 Task: Look for products from Three Bridges only.
Action: Mouse pressed left at (15, 79)
Screenshot: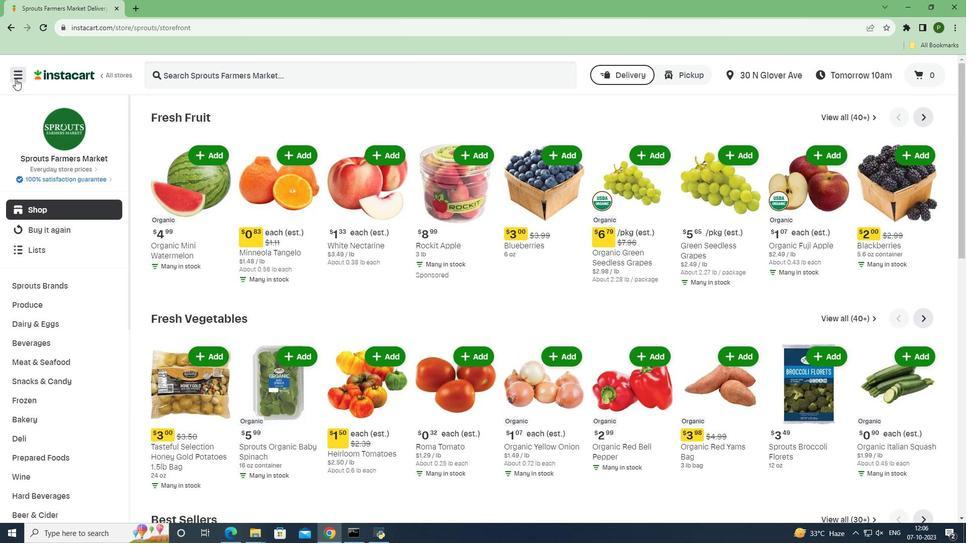 
Action: Mouse moved to (39, 259)
Screenshot: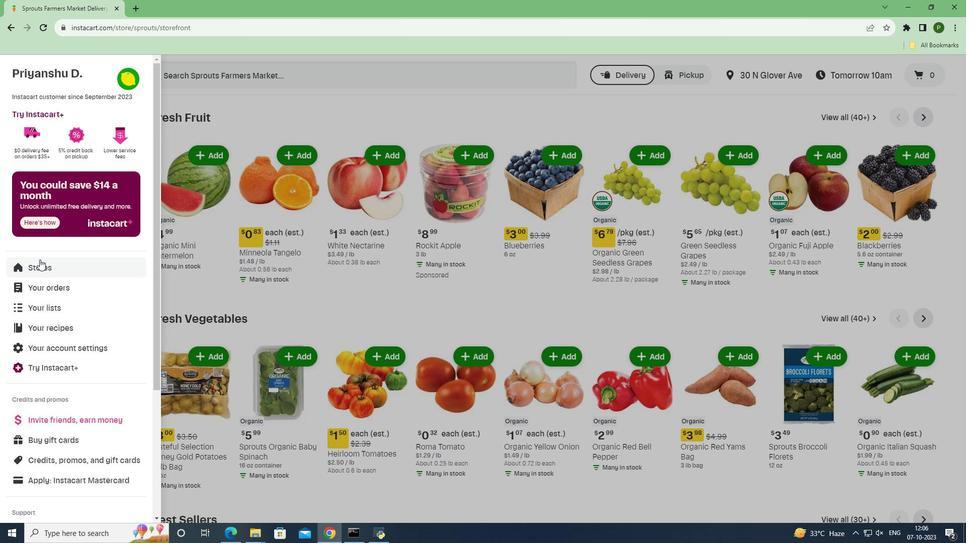 
Action: Mouse pressed left at (39, 259)
Screenshot: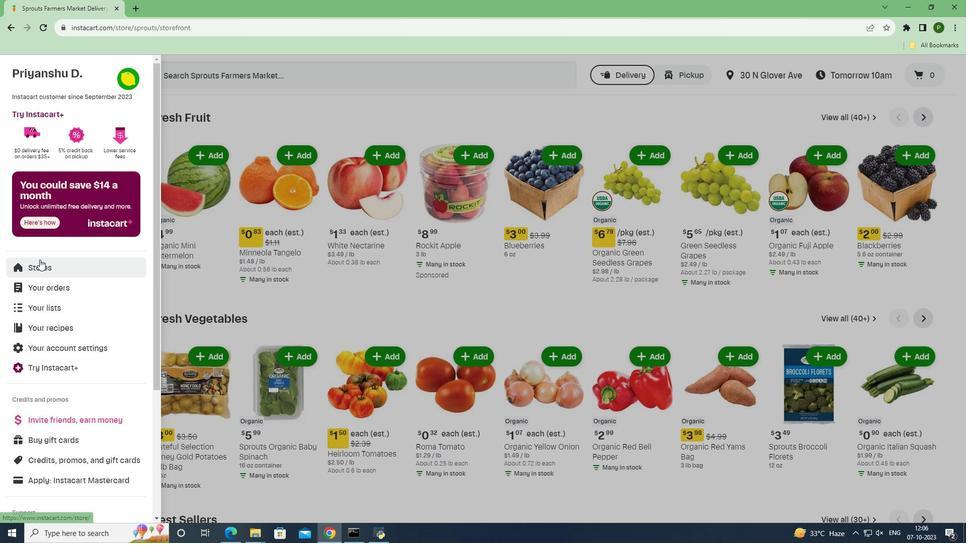 
Action: Mouse moved to (217, 117)
Screenshot: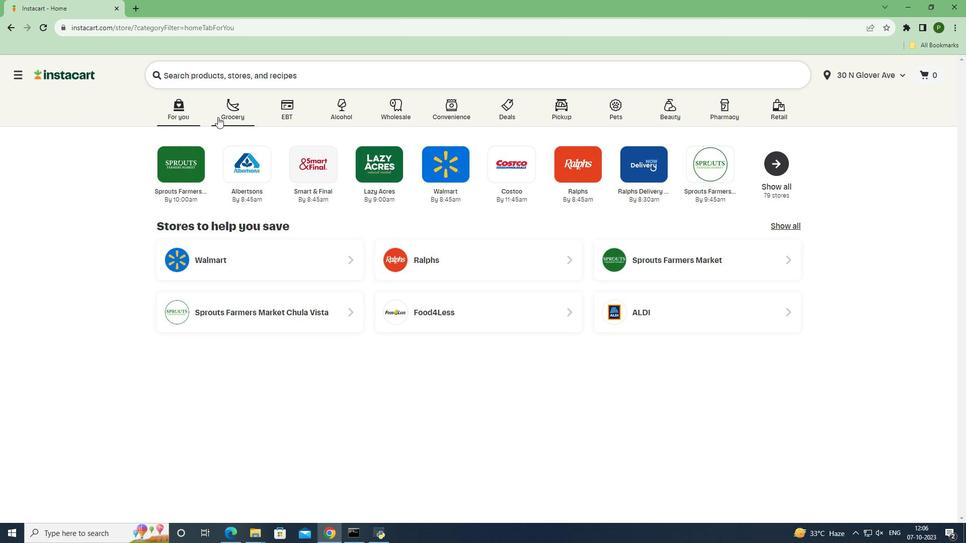 
Action: Mouse pressed left at (217, 117)
Screenshot: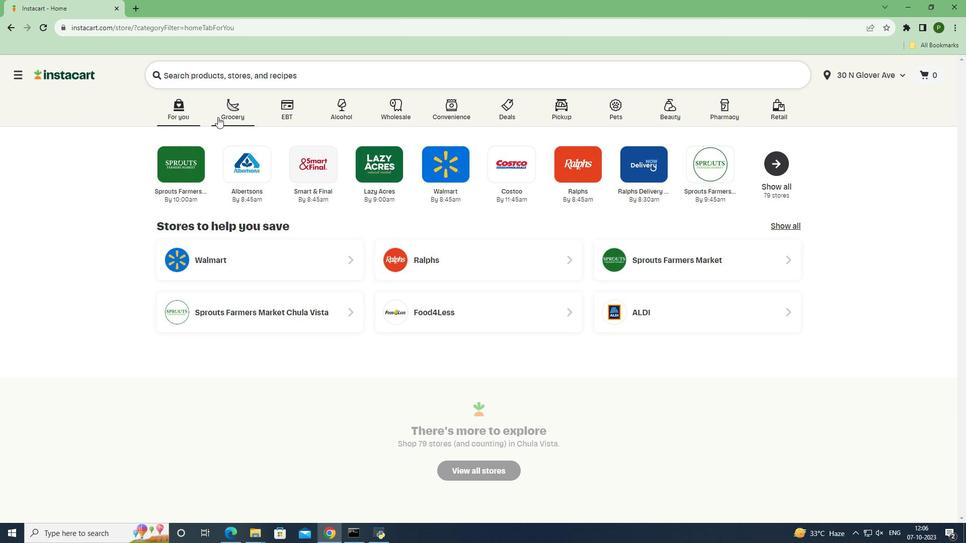 
Action: Mouse moved to (402, 237)
Screenshot: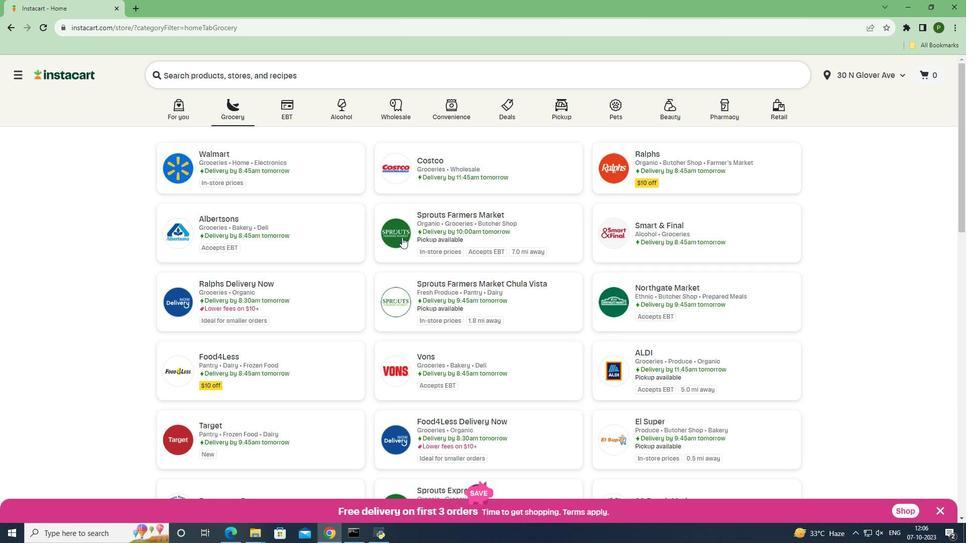 
Action: Mouse pressed left at (402, 237)
Screenshot: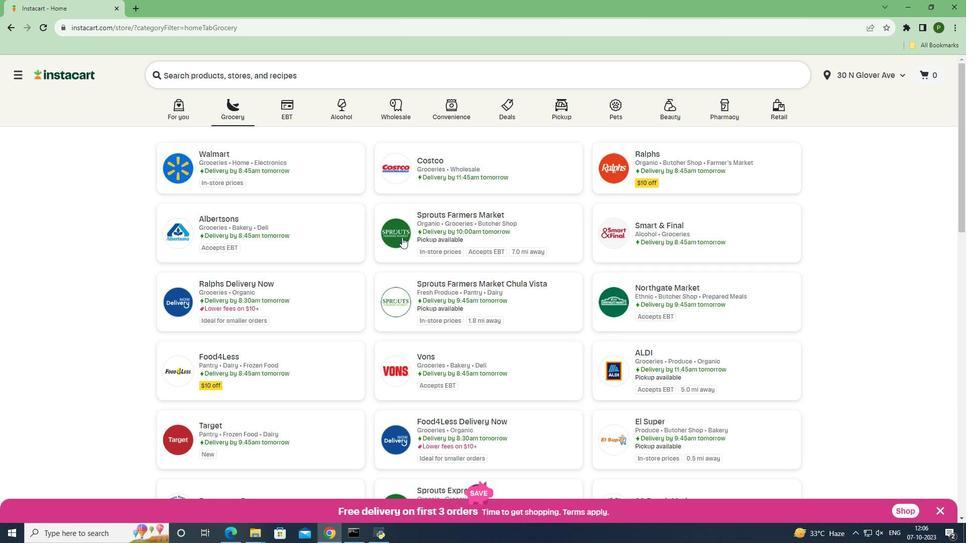 
Action: Mouse moved to (79, 326)
Screenshot: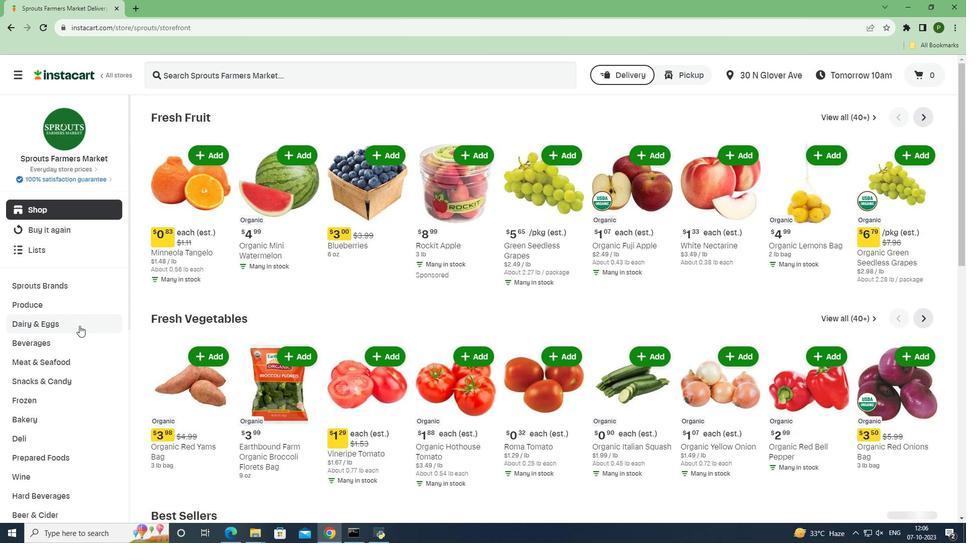 
Action: Mouse pressed left at (79, 326)
Screenshot: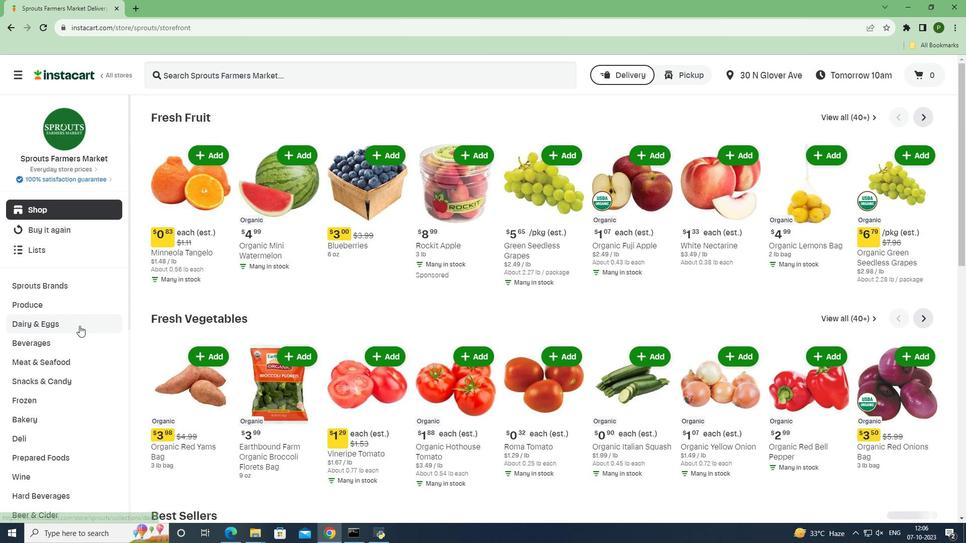 
Action: Mouse moved to (65, 372)
Screenshot: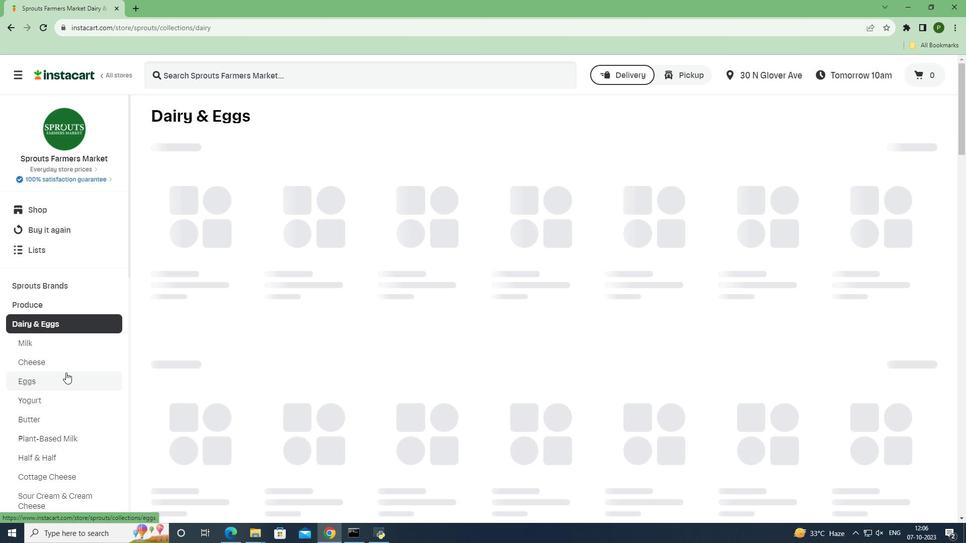 
Action: Mouse pressed left at (65, 372)
Screenshot: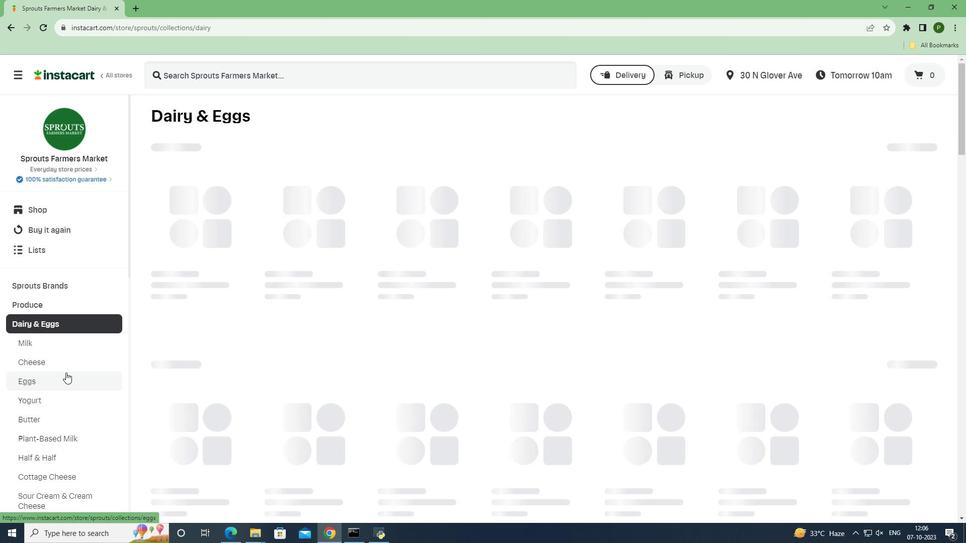 
Action: Mouse moved to (314, 149)
Screenshot: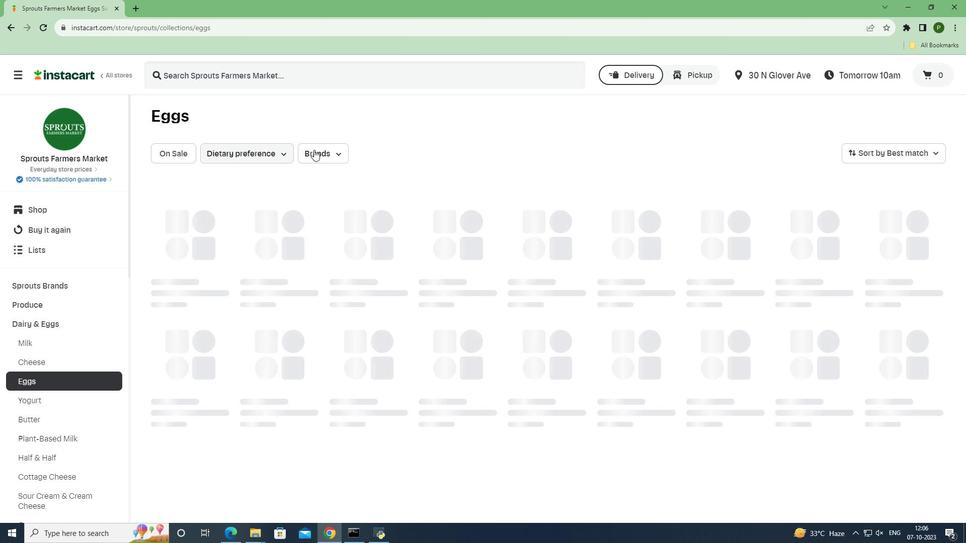
Action: Mouse pressed left at (314, 149)
Screenshot: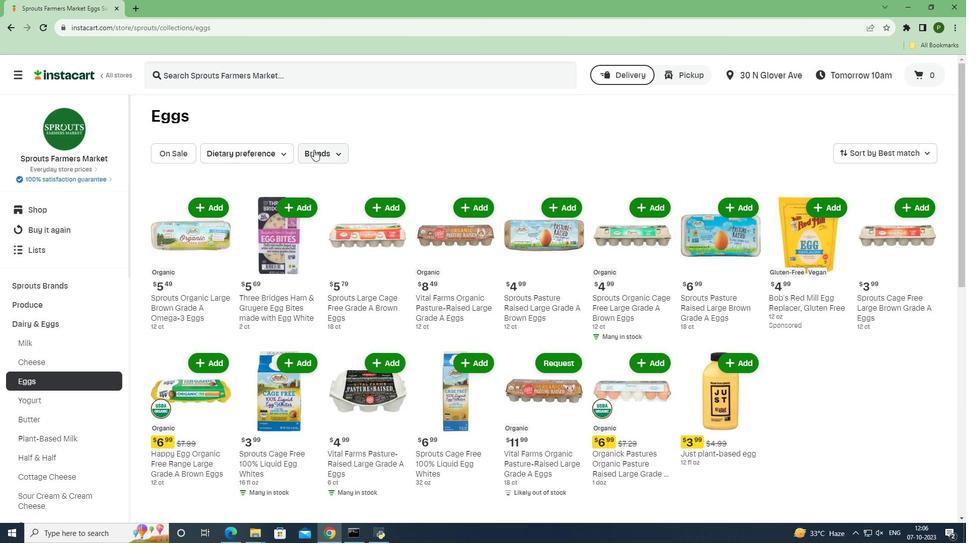 
Action: Mouse moved to (355, 262)
Screenshot: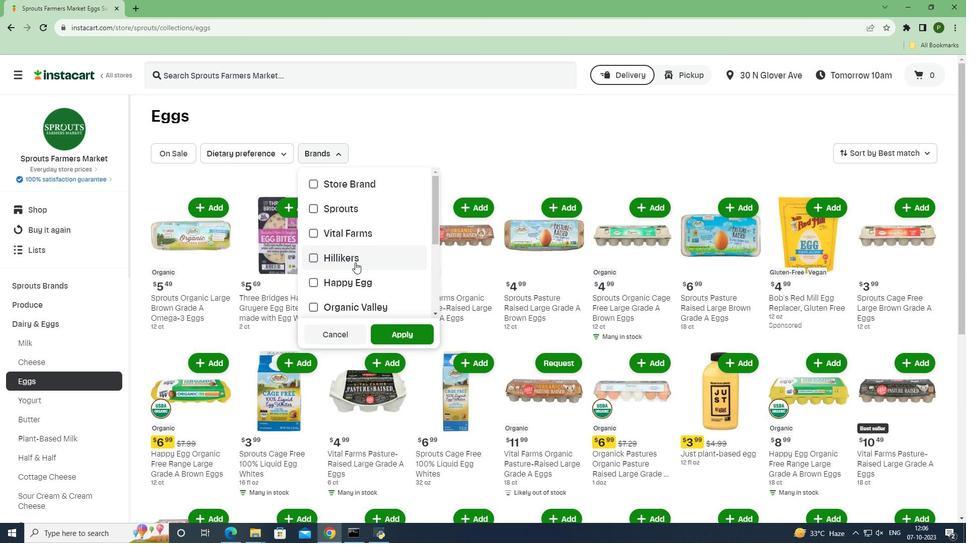 
Action: Mouse scrolled (355, 262) with delta (0, 0)
Screenshot: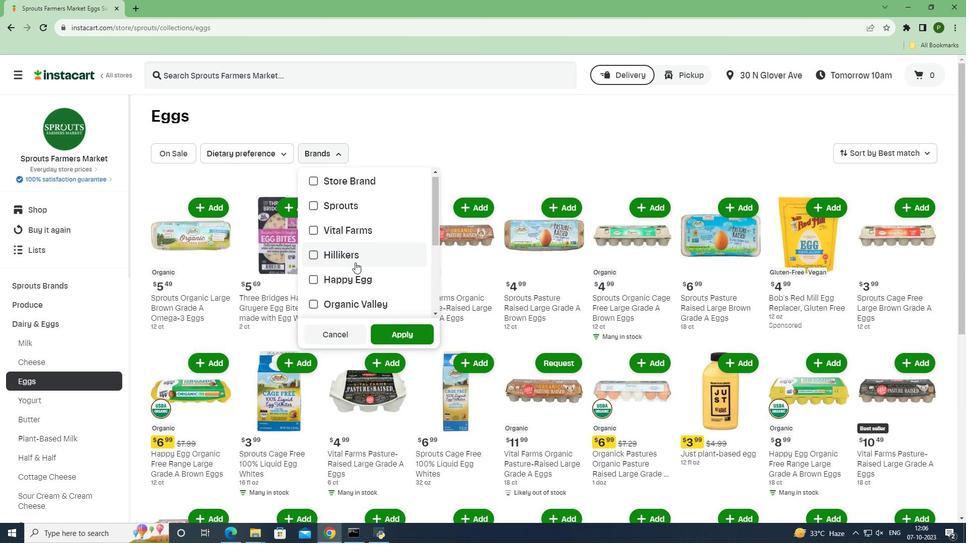 
Action: Mouse scrolled (355, 262) with delta (0, 0)
Screenshot: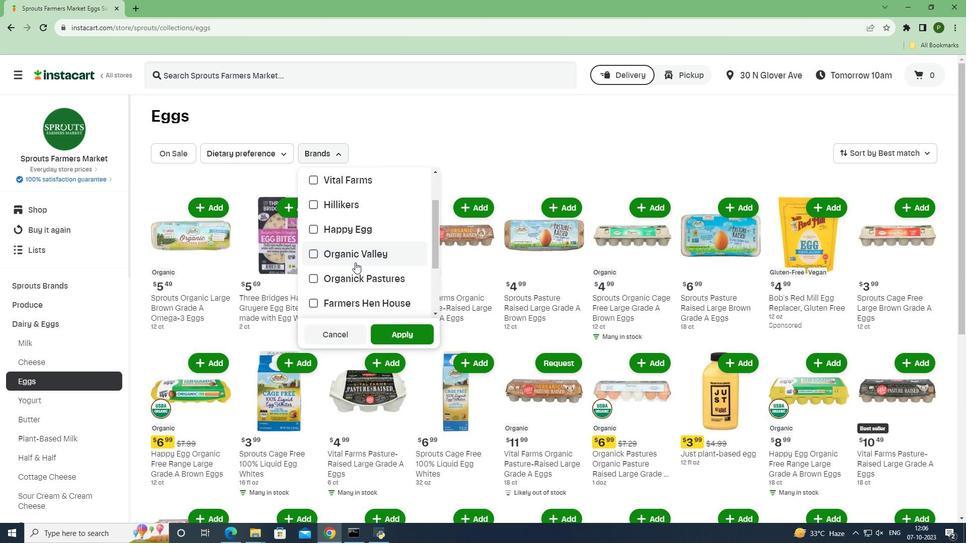 
Action: Mouse moved to (353, 278)
Screenshot: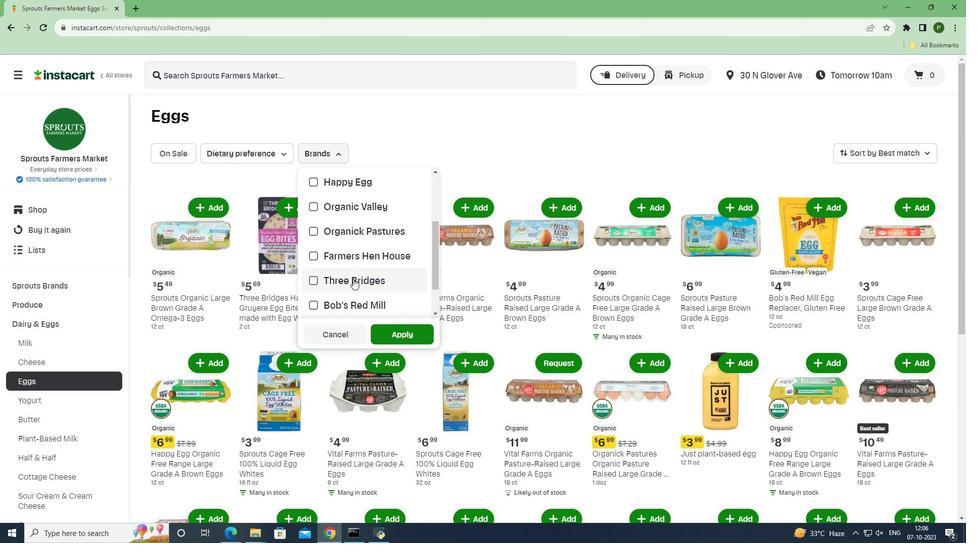 
Action: Mouse pressed left at (353, 278)
Screenshot: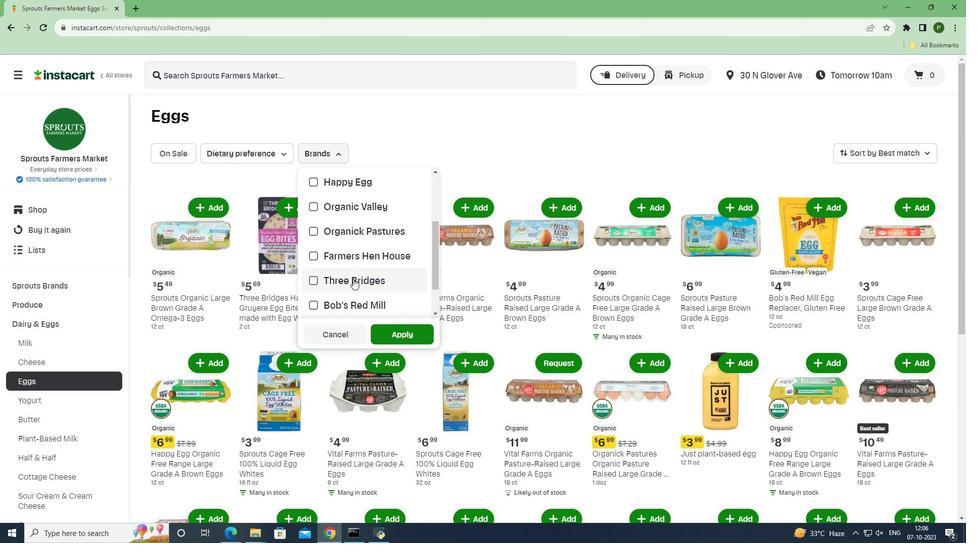 
Action: Mouse moved to (387, 332)
Screenshot: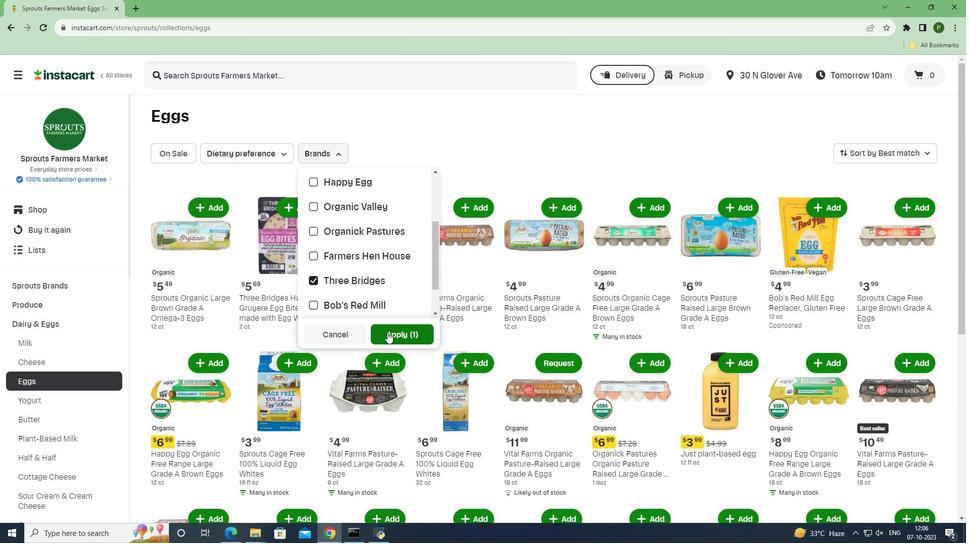
Action: Mouse pressed left at (387, 332)
Screenshot: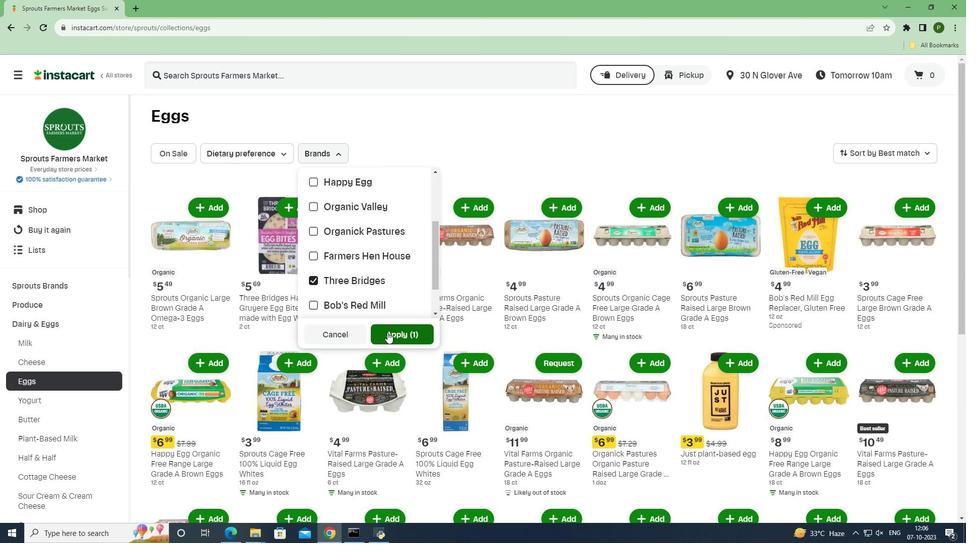 
Action: Mouse moved to (430, 259)
Screenshot: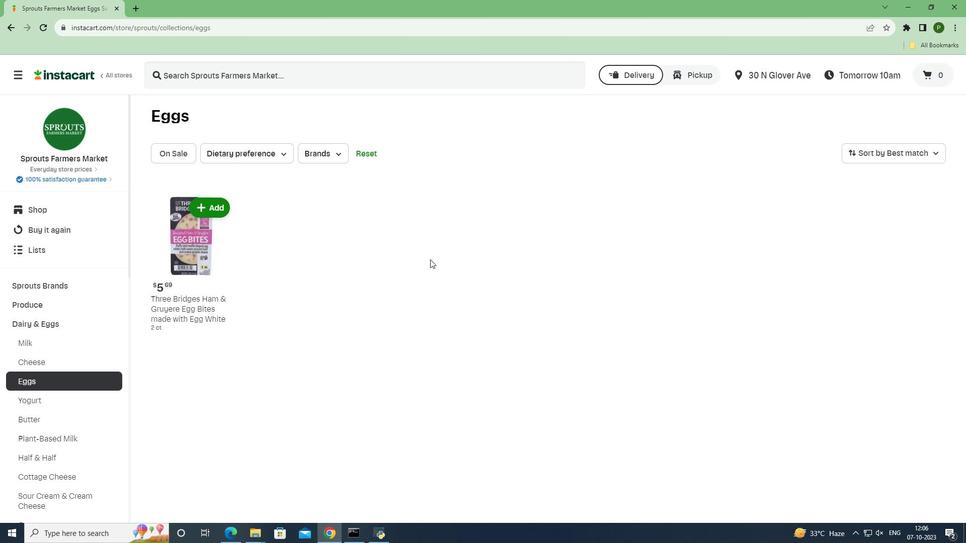 
